 Task: Set the URL description for IceCast output to "http://www.videolan.org/vlc".
Action: Mouse moved to (124, 11)
Screenshot: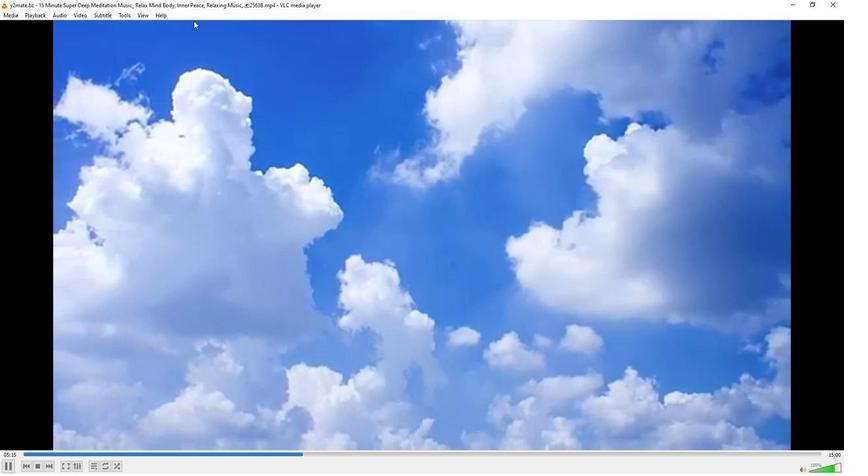 
Action: Mouse pressed left at (124, 11)
Screenshot: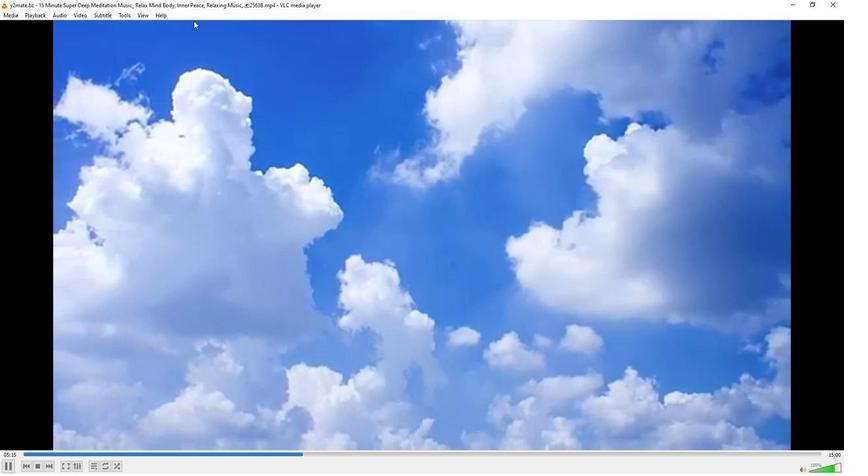 
Action: Mouse moved to (139, 120)
Screenshot: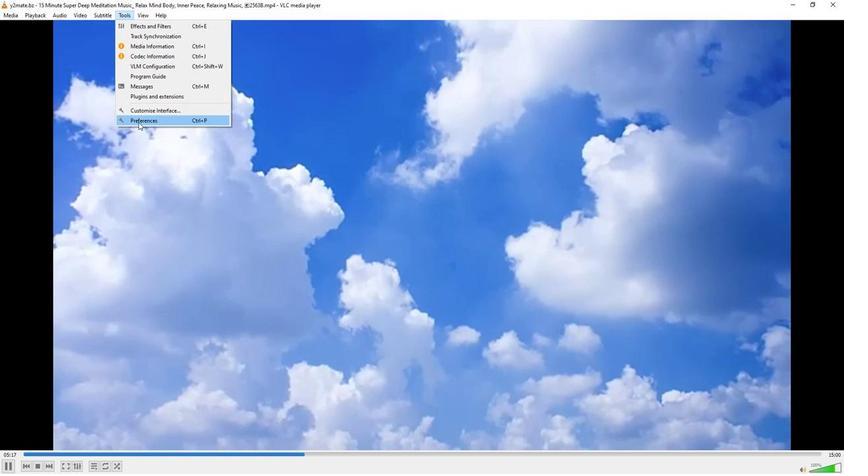 
Action: Mouse pressed left at (139, 120)
Screenshot: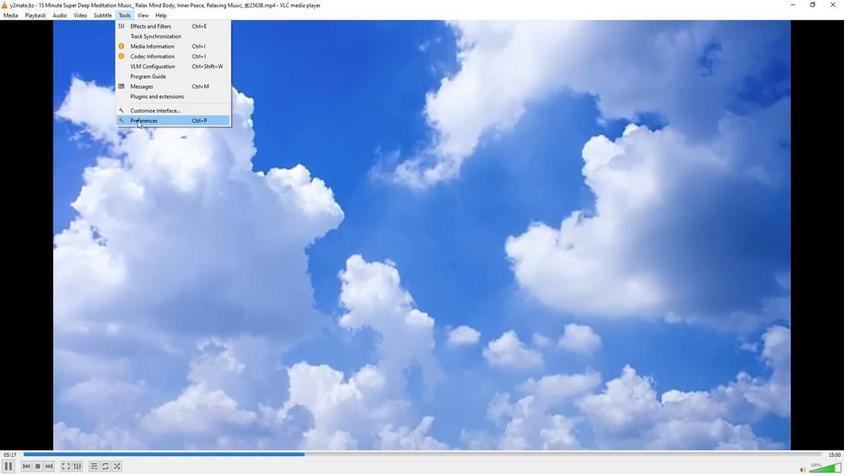 
Action: Mouse moved to (279, 386)
Screenshot: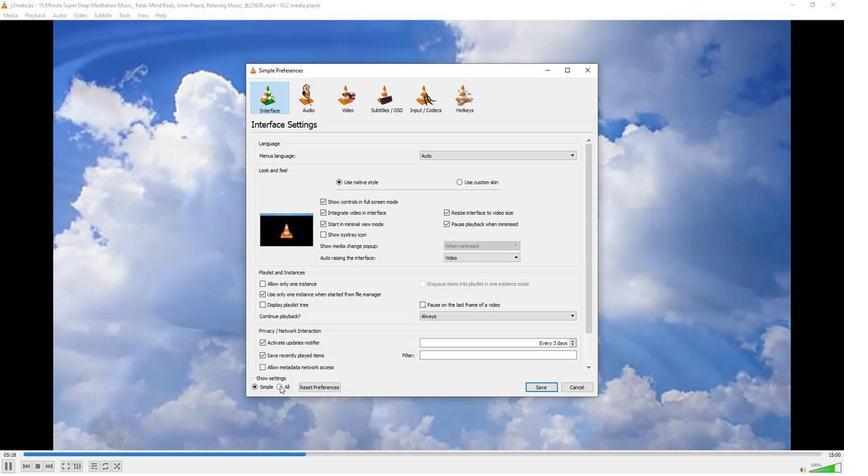 
Action: Mouse pressed left at (279, 386)
Screenshot: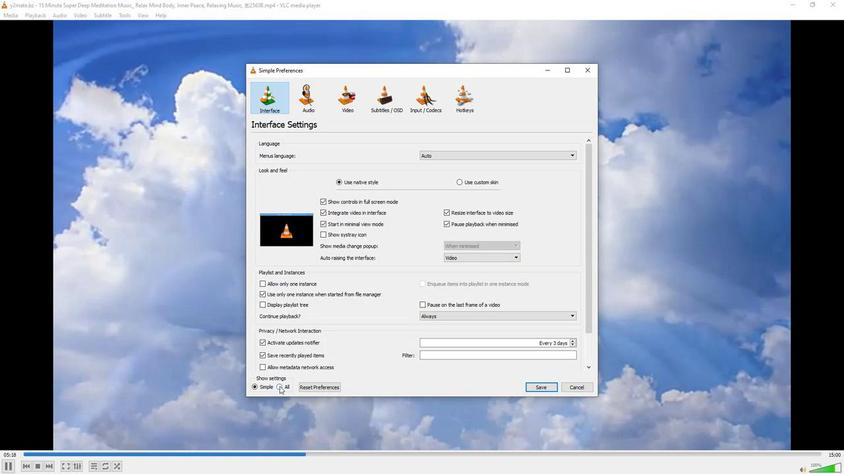
Action: Mouse moved to (290, 296)
Screenshot: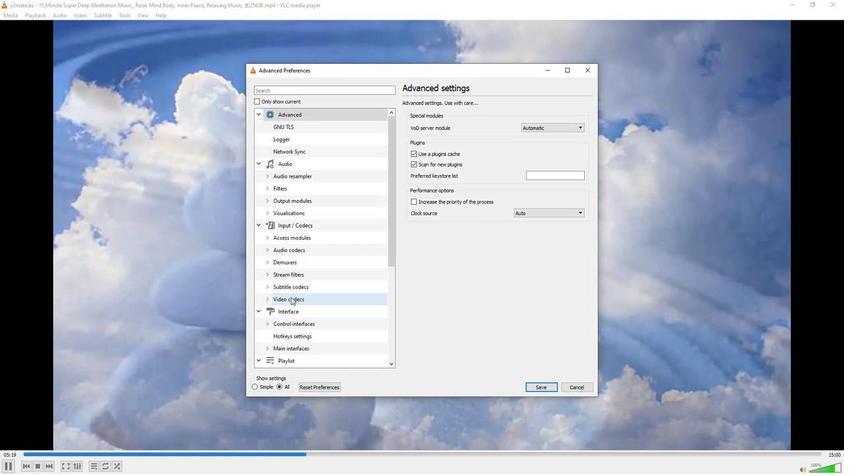 
Action: Mouse scrolled (290, 296) with delta (0, 0)
Screenshot: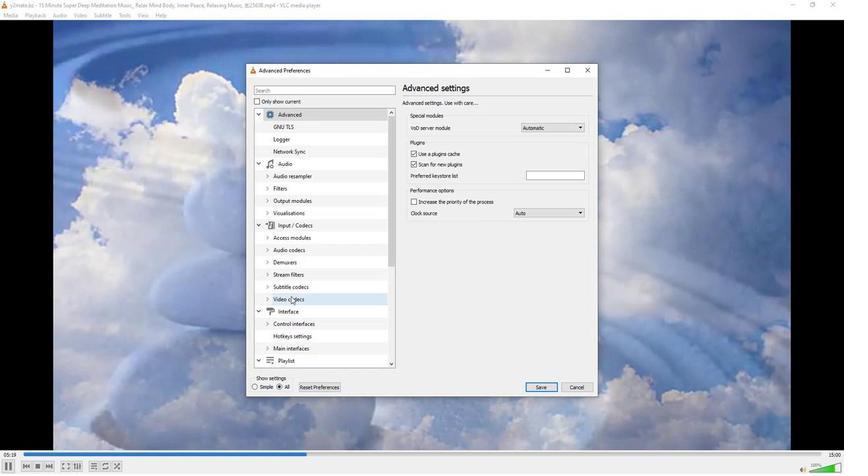 
Action: Mouse moved to (279, 339)
Screenshot: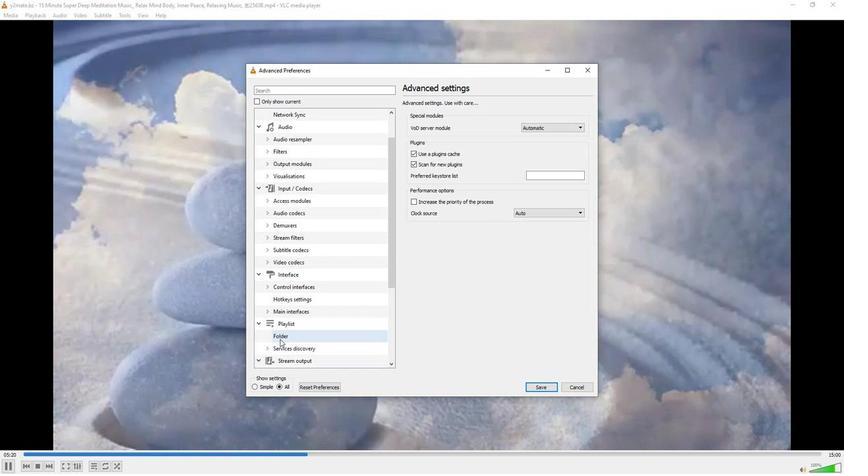 
Action: Mouse scrolled (279, 338) with delta (0, 0)
Screenshot: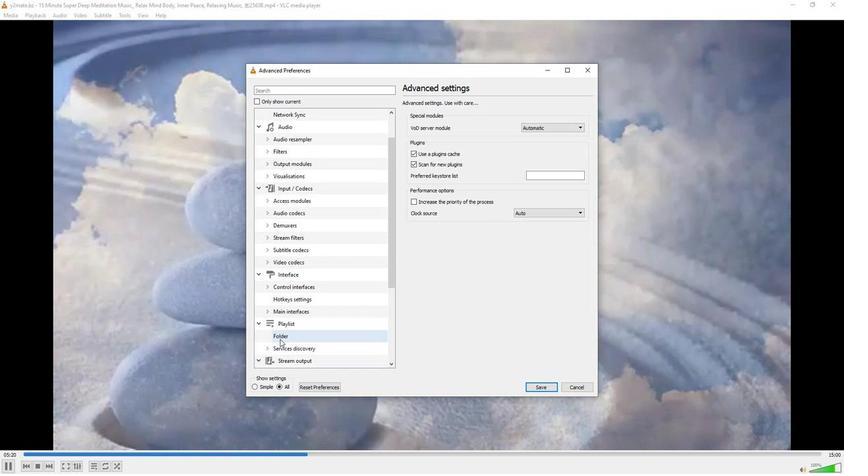 
Action: Mouse moved to (279, 334)
Screenshot: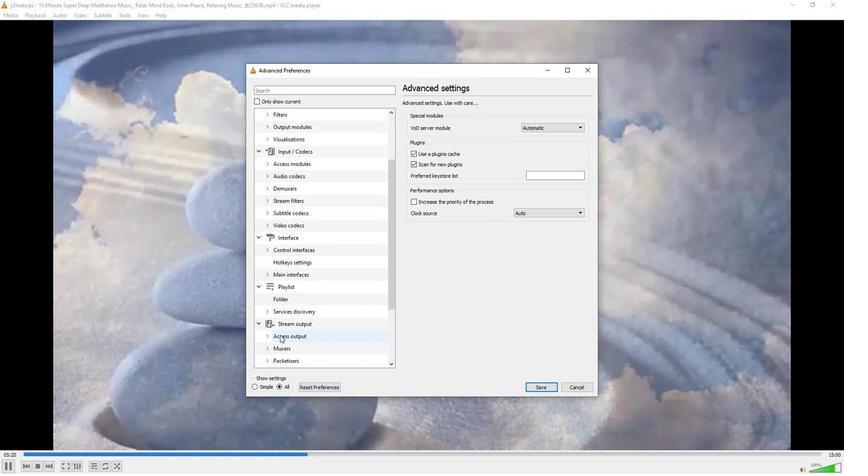 
Action: Mouse scrolled (279, 334) with delta (0, 0)
Screenshot: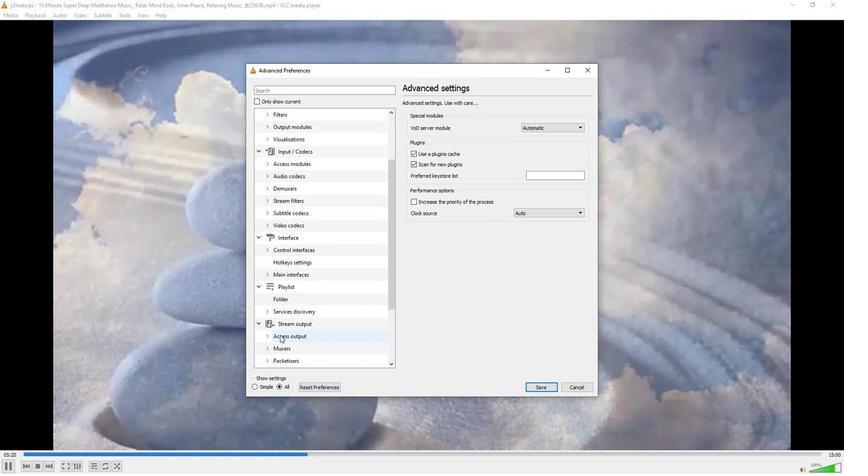 
Action: Mouse moved to (266, 300)
Screenshot: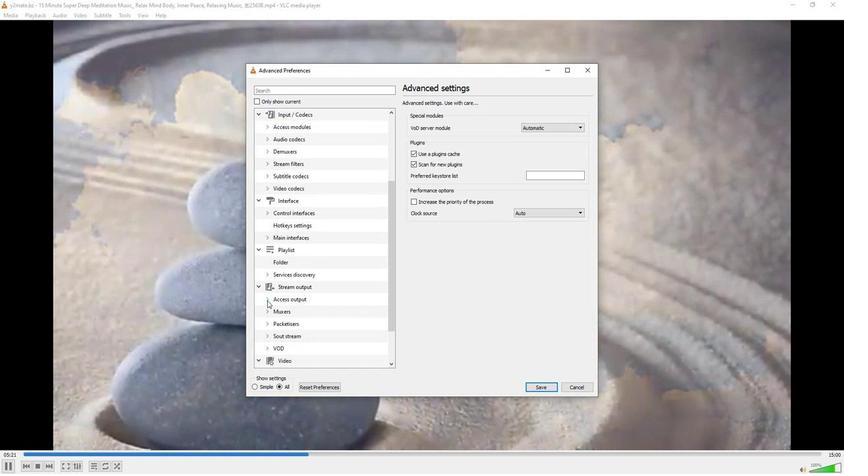 
Action: Mouse pressed left at (266, 300)
Screenshot: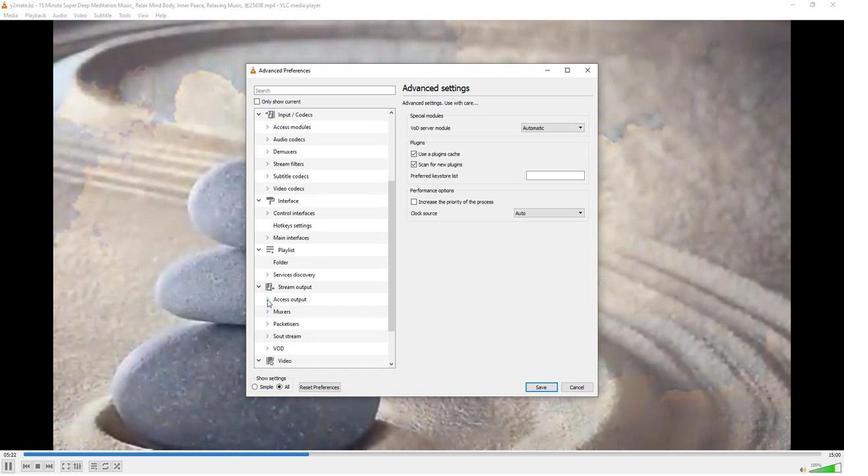 
Action: Mouse moved to (282, 319)
Screenshot: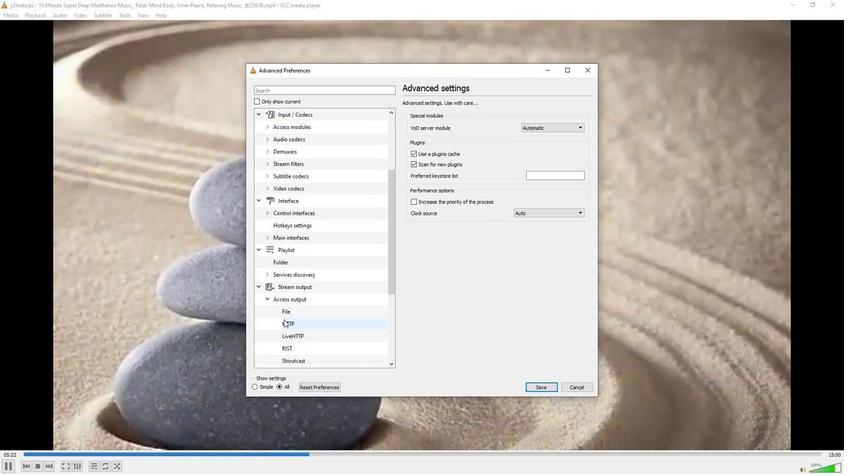 
Action: Mouse scrolled (282, 319) with delta (0, 0)
Screenshot: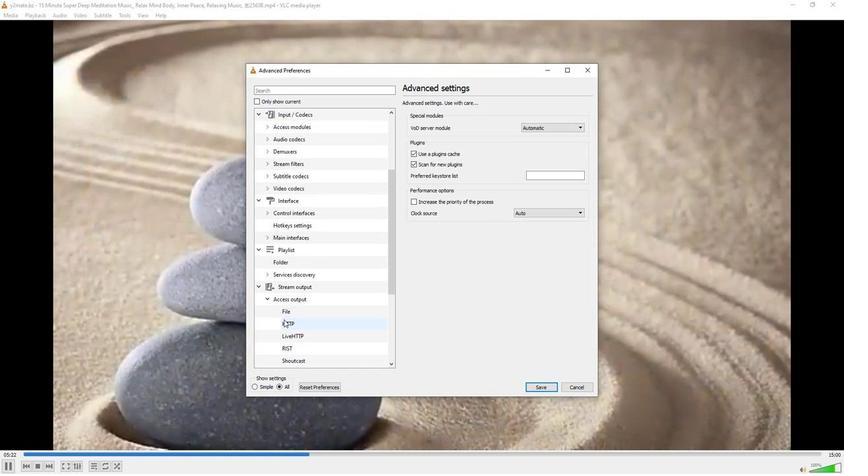 
Action: Mouse moved to (288, 324)
Screenshot: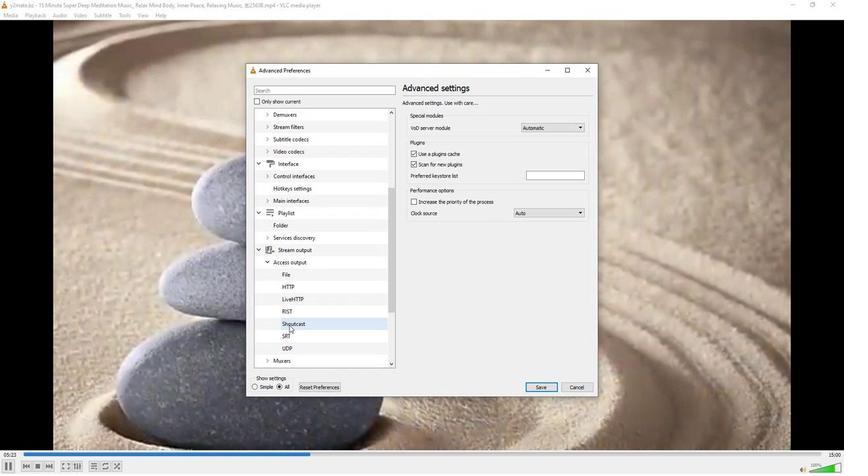 
Action: Mouse pressed left at (288, 324)
Screenshot: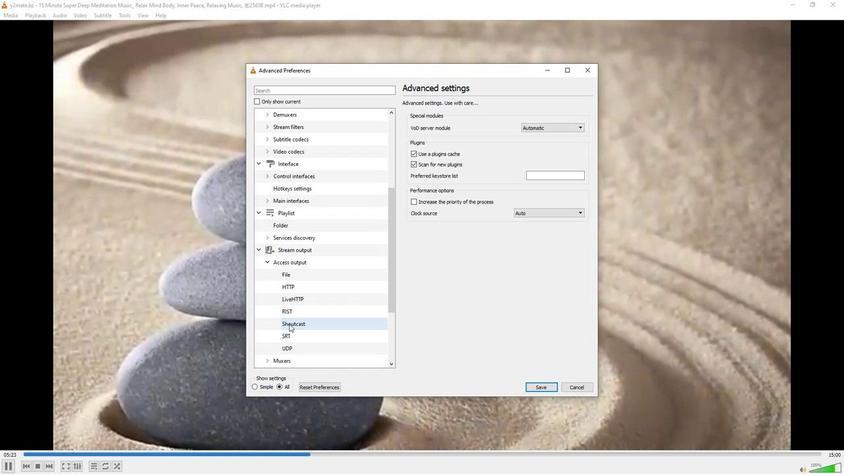 
Action: Mouse moved to (531, 162)
Screenshot: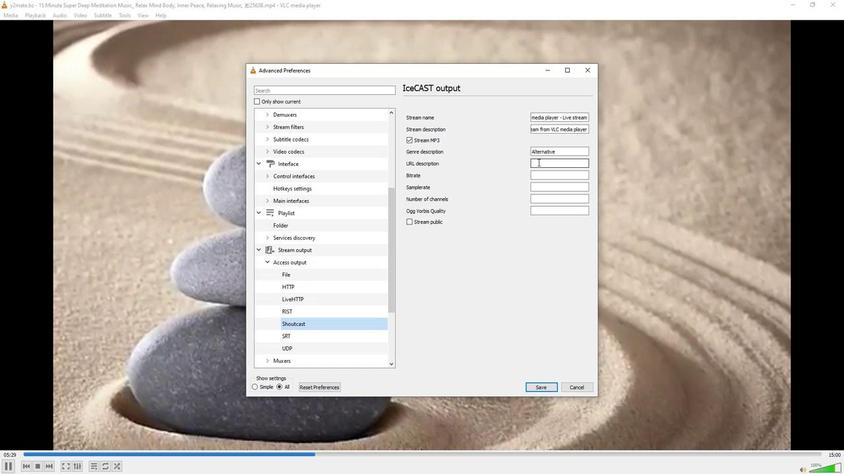 
Action: Mouse pressed left at (531, 162)
Screenshot: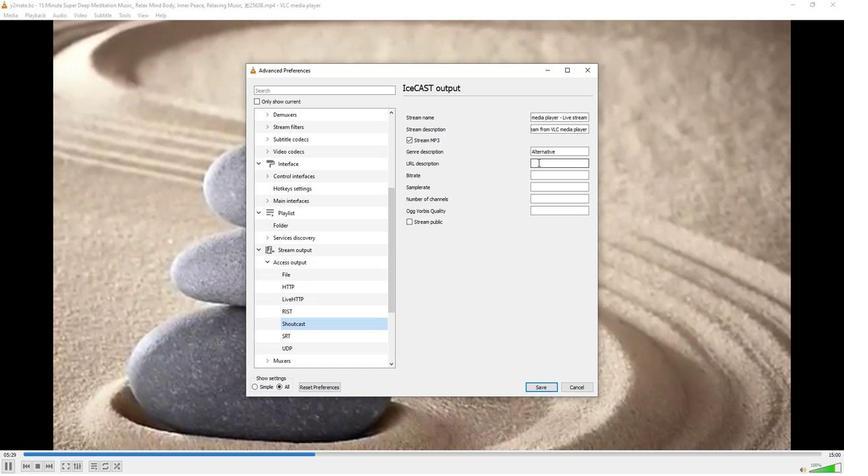 
Action: Mouse moved to (534, 162)
Screenshot: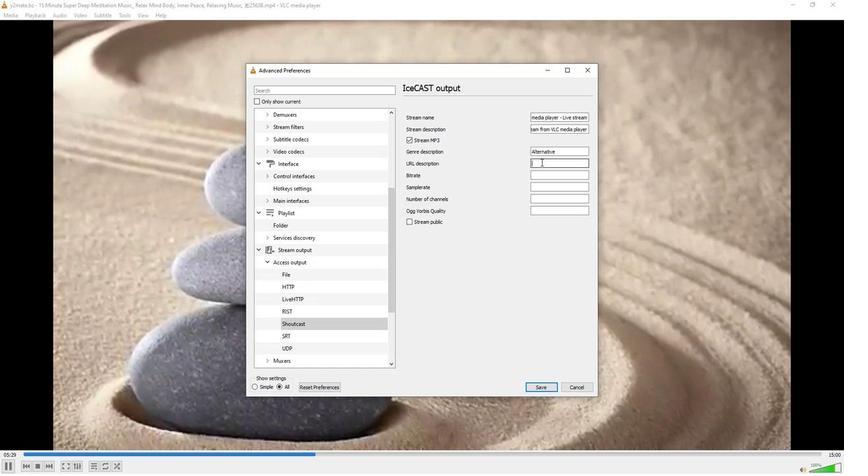 
Action: Key pressed http<Key.shift_r>://www.<Key.backspace><Key.backspace><Key.backspace><Key.backspace><Key.shift>WWW.videolan.org/vlc
Screenshot: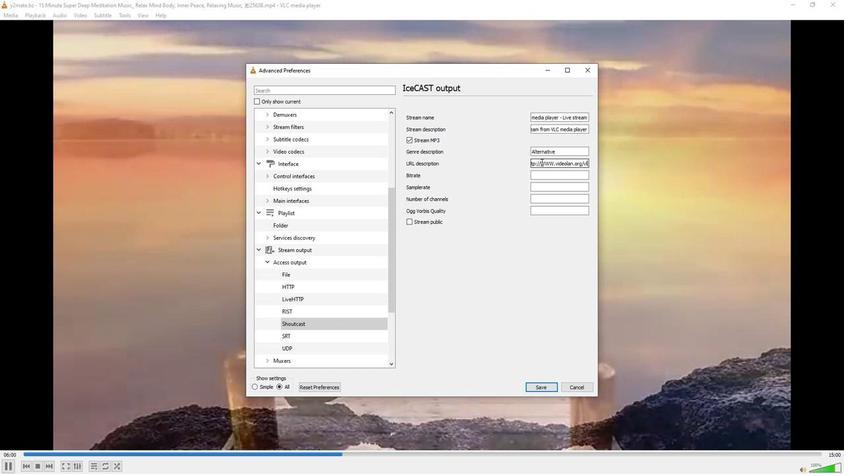 
Action: Mouse moved to (494, 224)
Screenshot: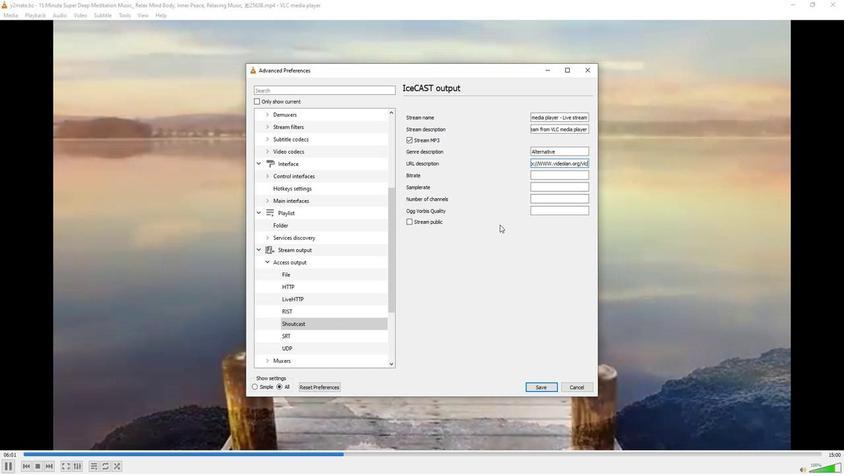 
